 Task: Select private as visibility.
Action: Mouse moved to (384, 72)
Screenshot: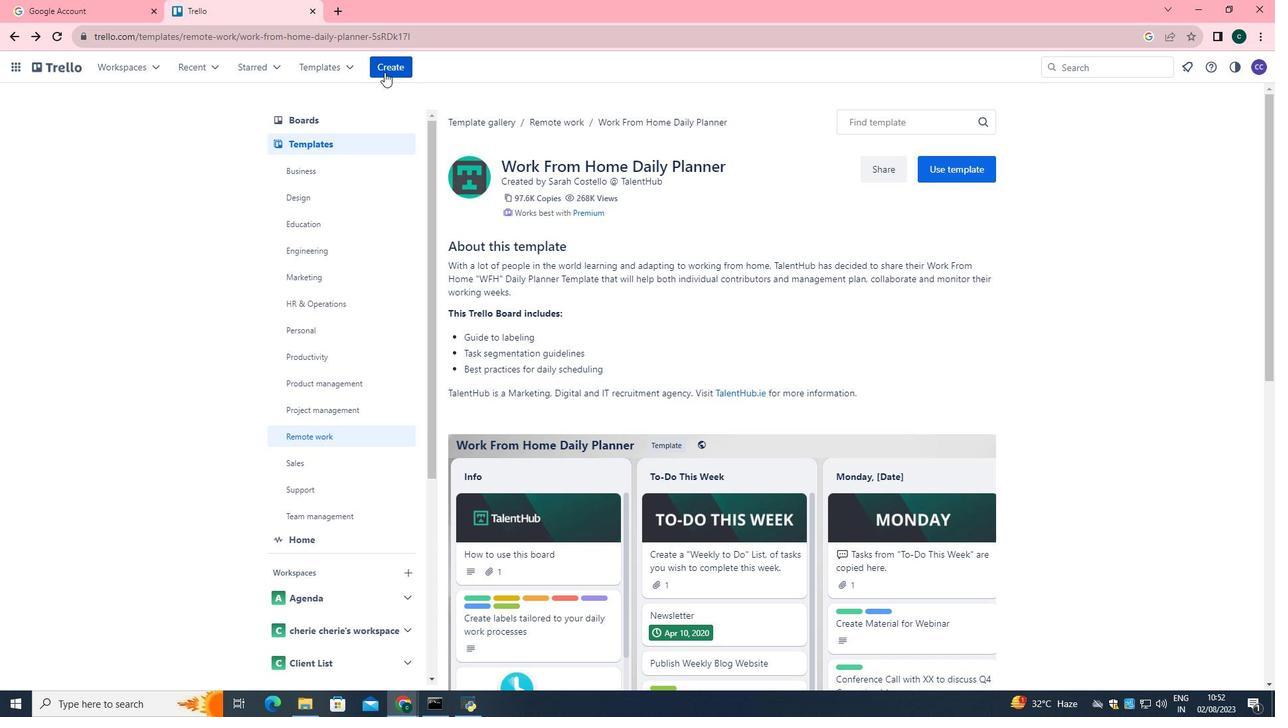 
Action: Mouse pressed left at (384, 72)
Screenshot: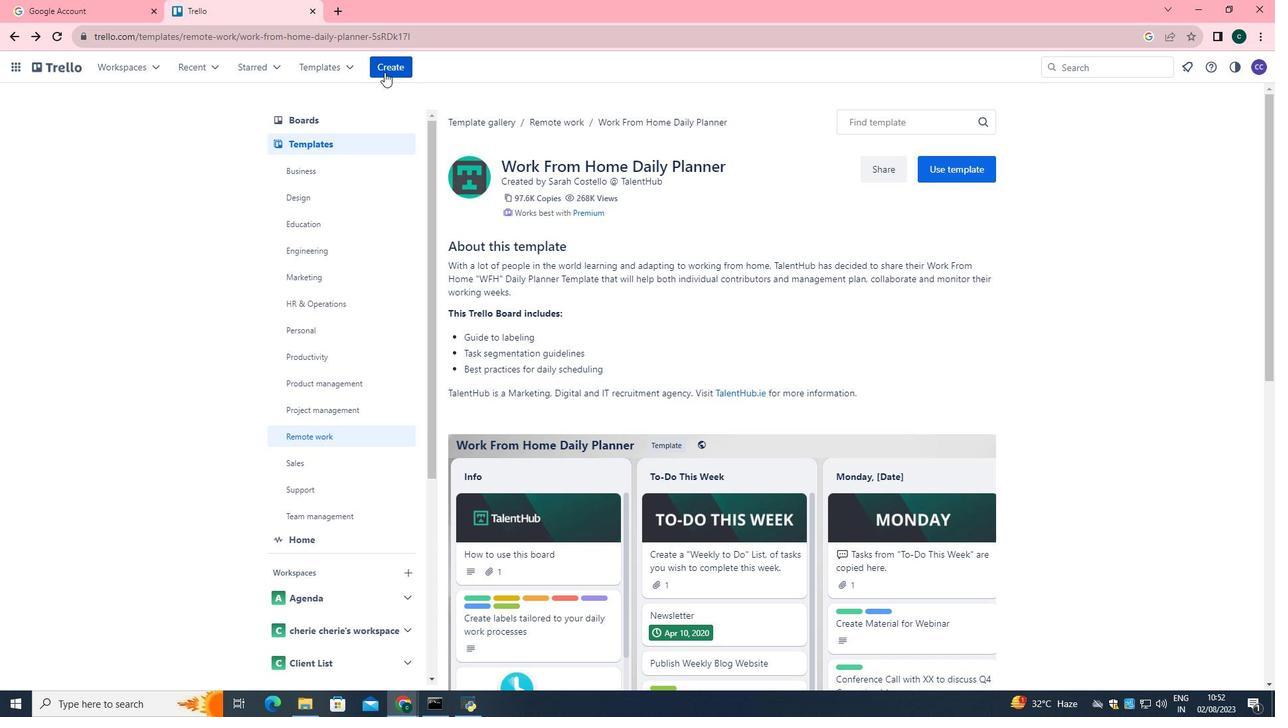 
Action: Mouse moved to (420, 160)
Screenshot: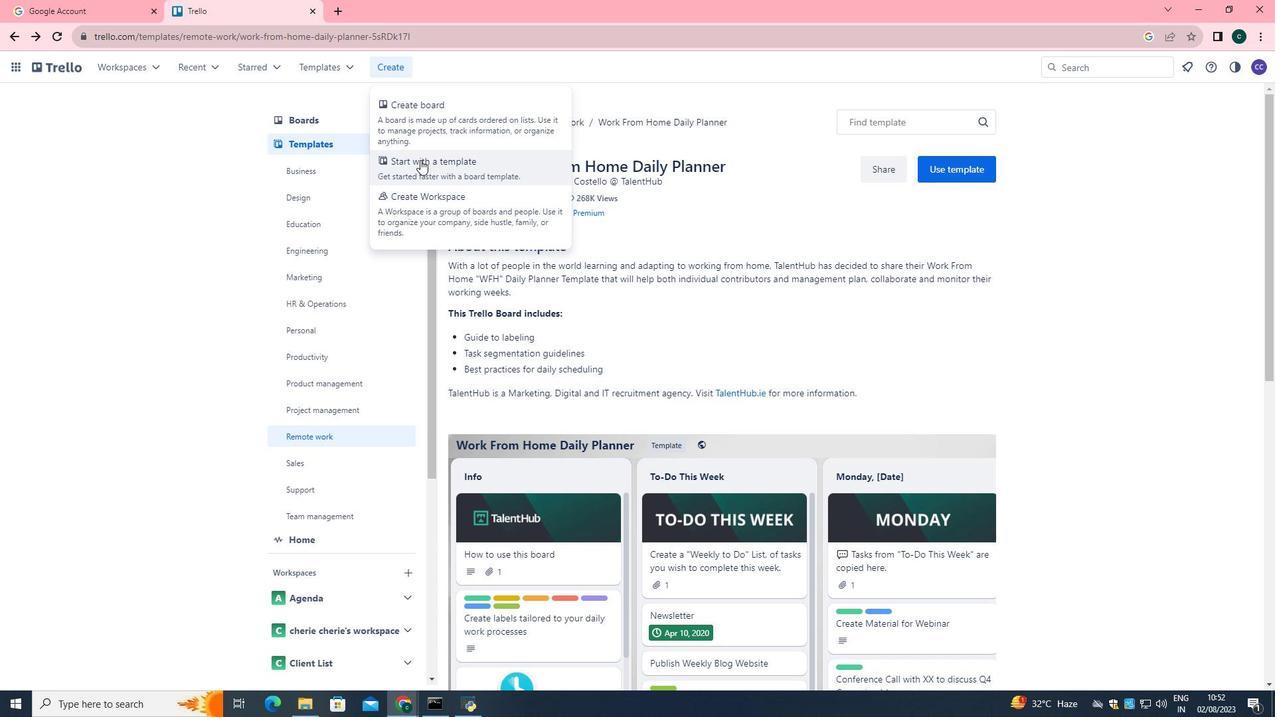 
Action: Mouse pressed left at (420, 160)
Screenshot: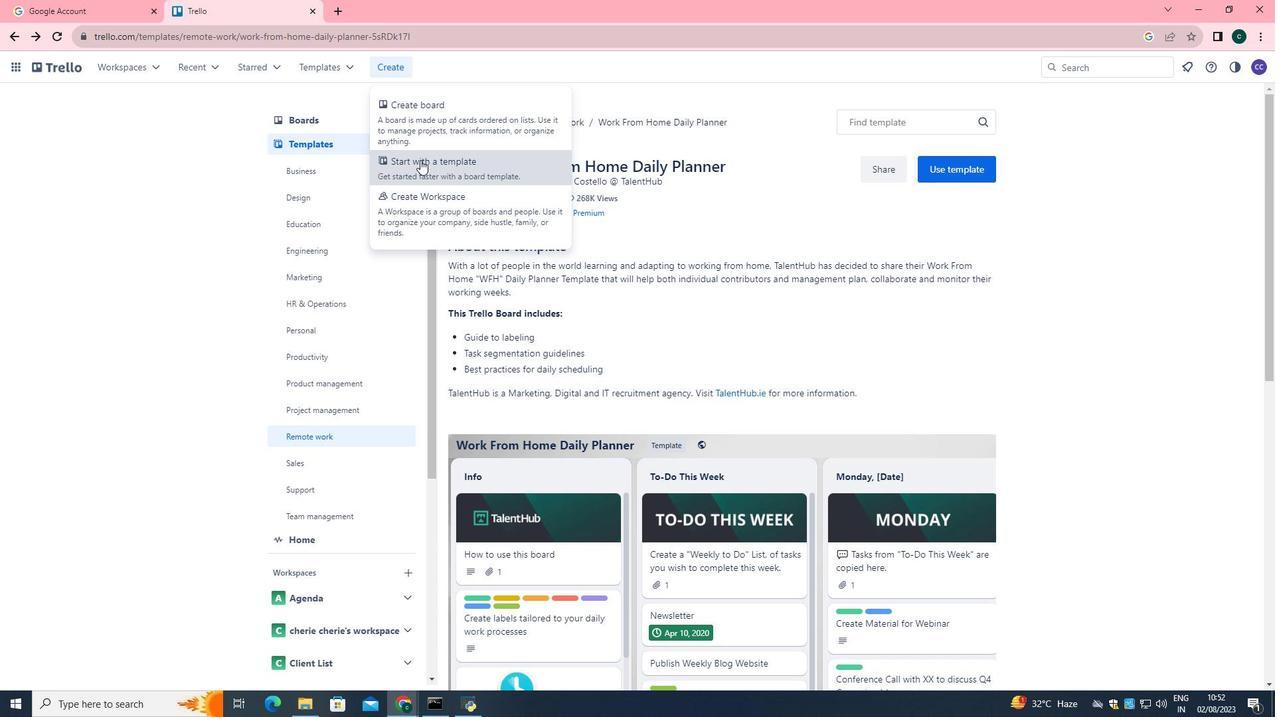 
Action: Mouse moved to (435, 241)
Screenshot: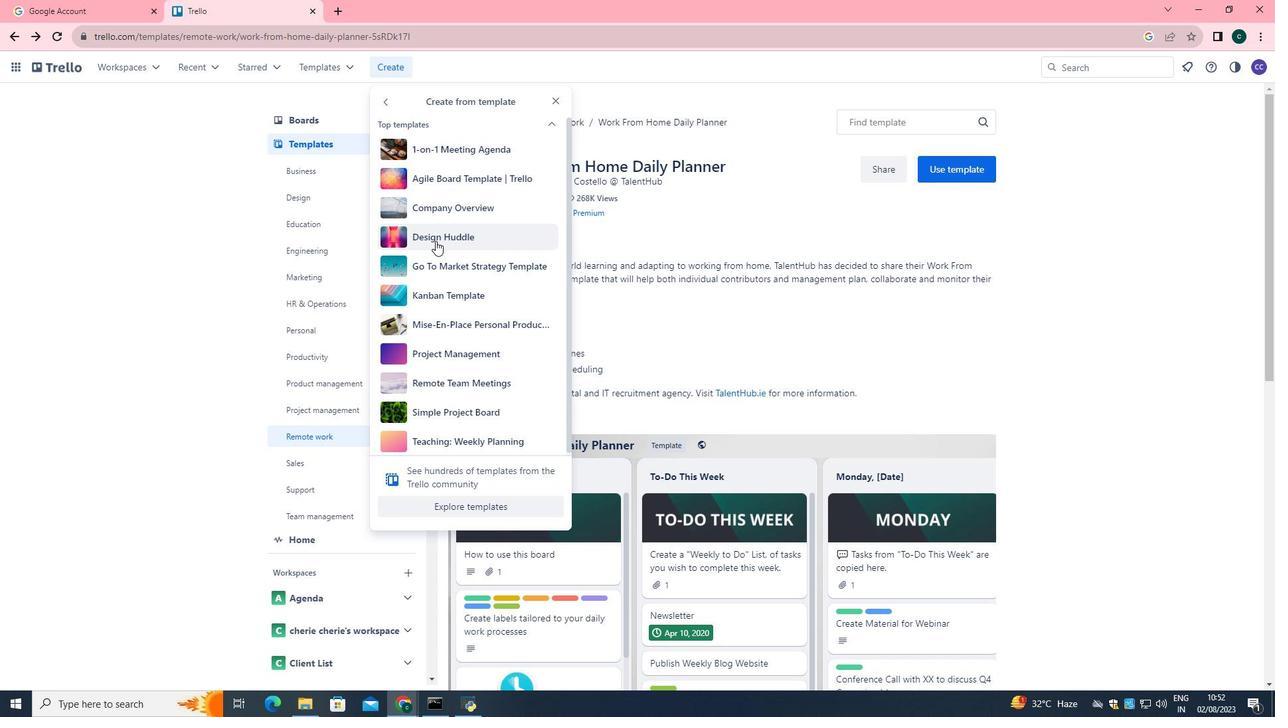 
Action: Mouse pressed left at (435, 241)
Screenshot: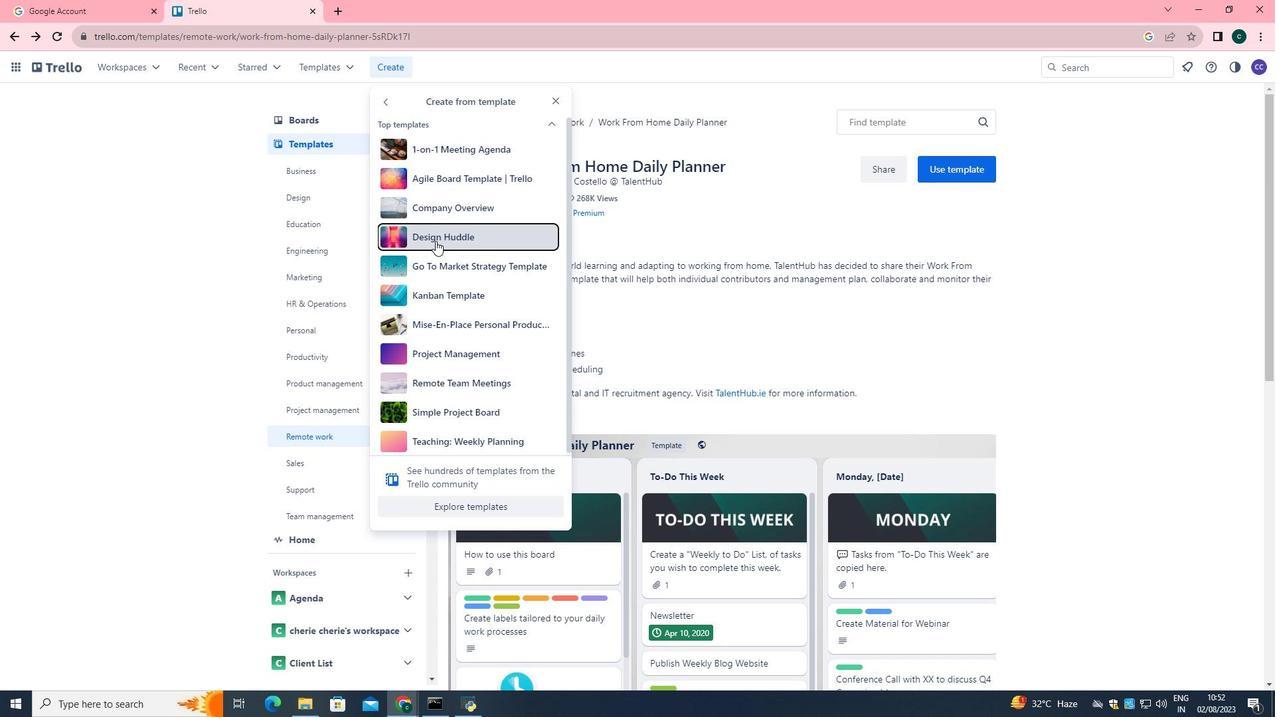 
Action: Mouse moved to (439, 306)
Screenshot: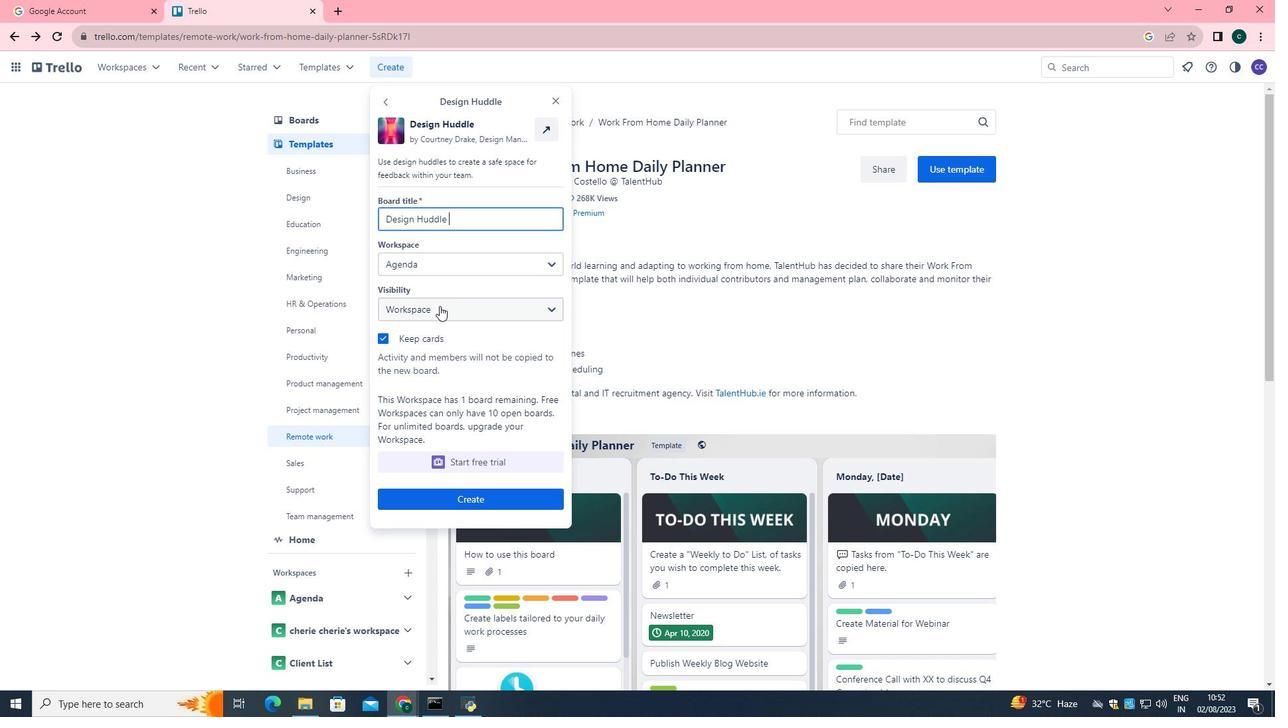 
Action: Mouse pressed left at (439, 306)
Screenshot: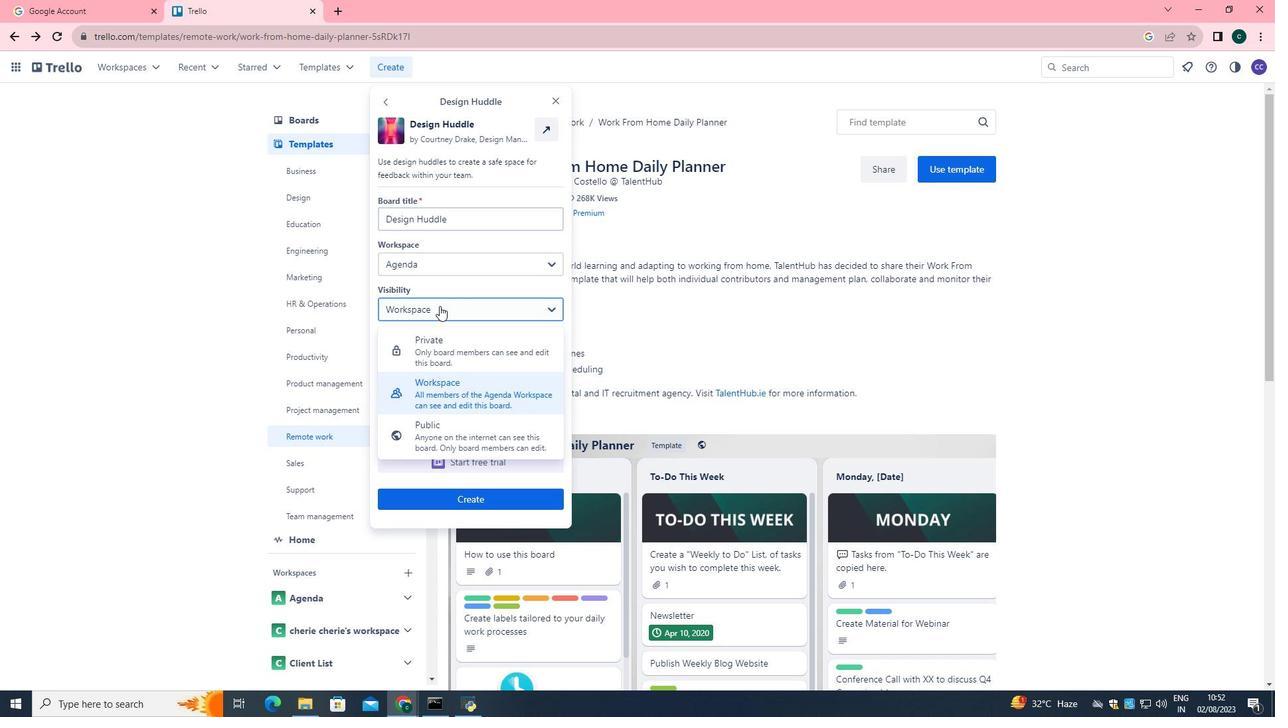 
Action: Mouse moved to (449, 349)
Screenshot: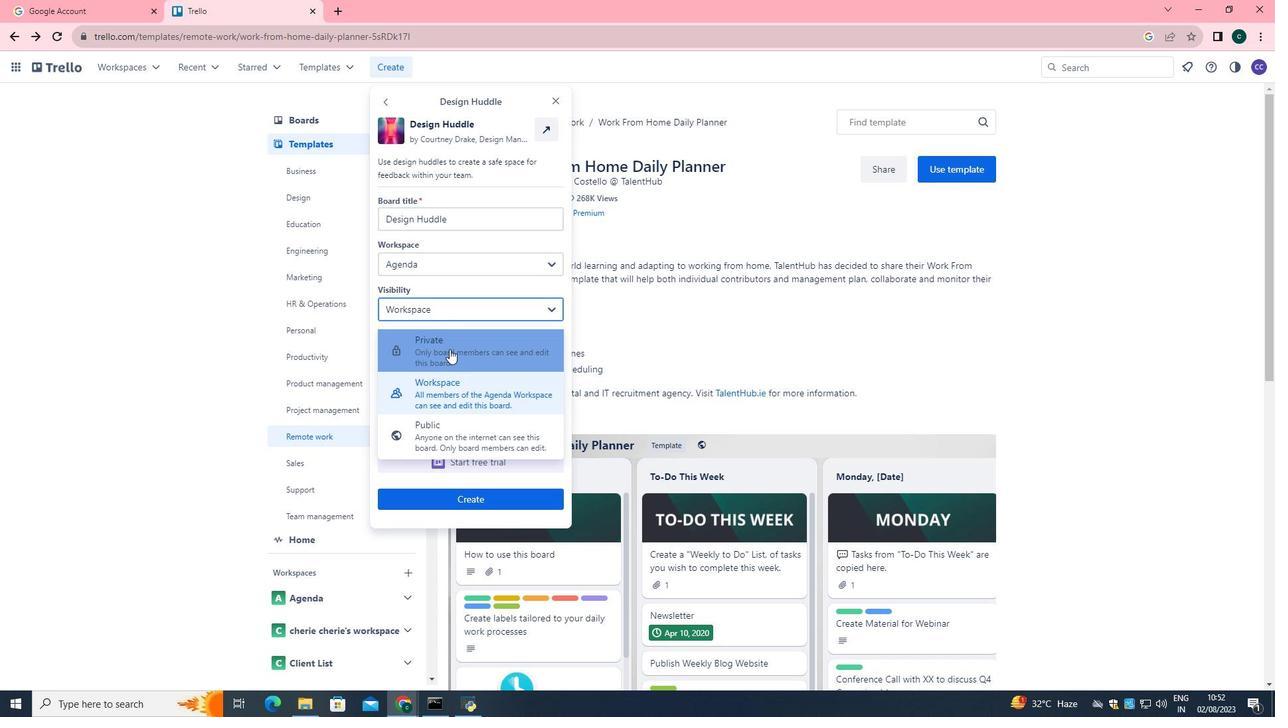 
Action: Mouse pressed left at (449, 349)
Screenshot: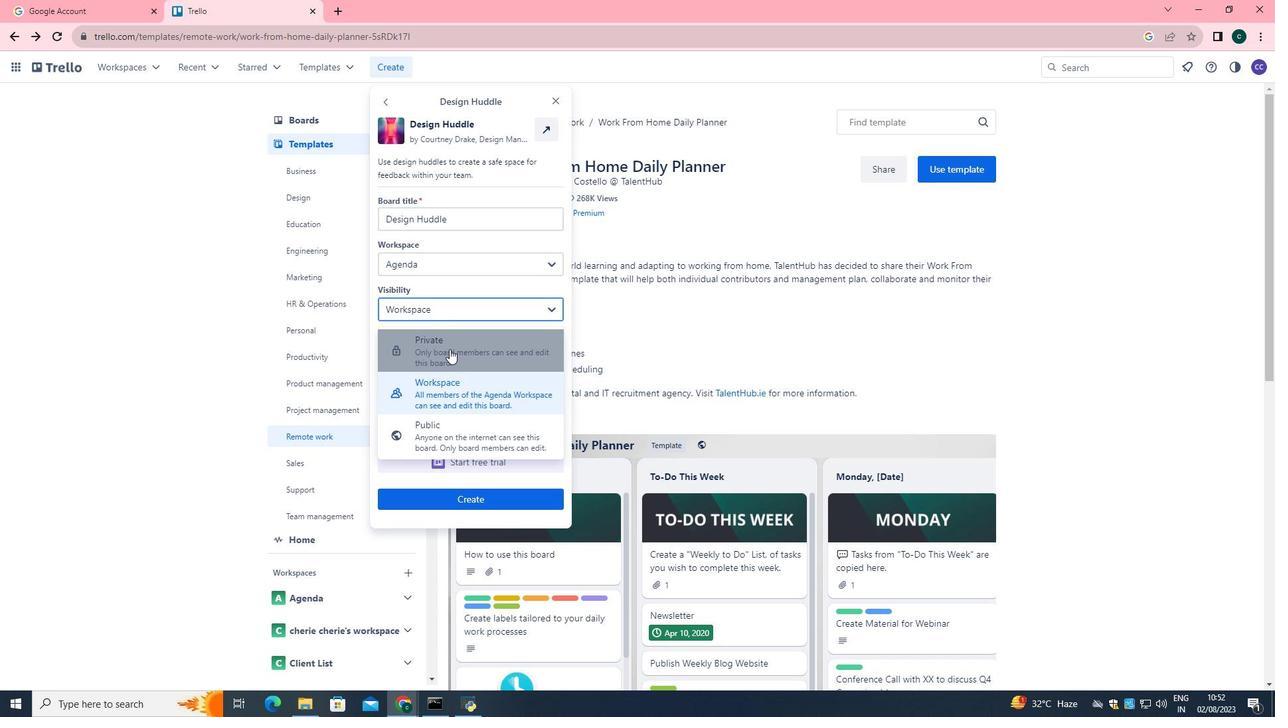 
